Task: Sort the products in the category "Cupcakes" by best match.
Action: Mouse moved to (23, 115)
Screenshot: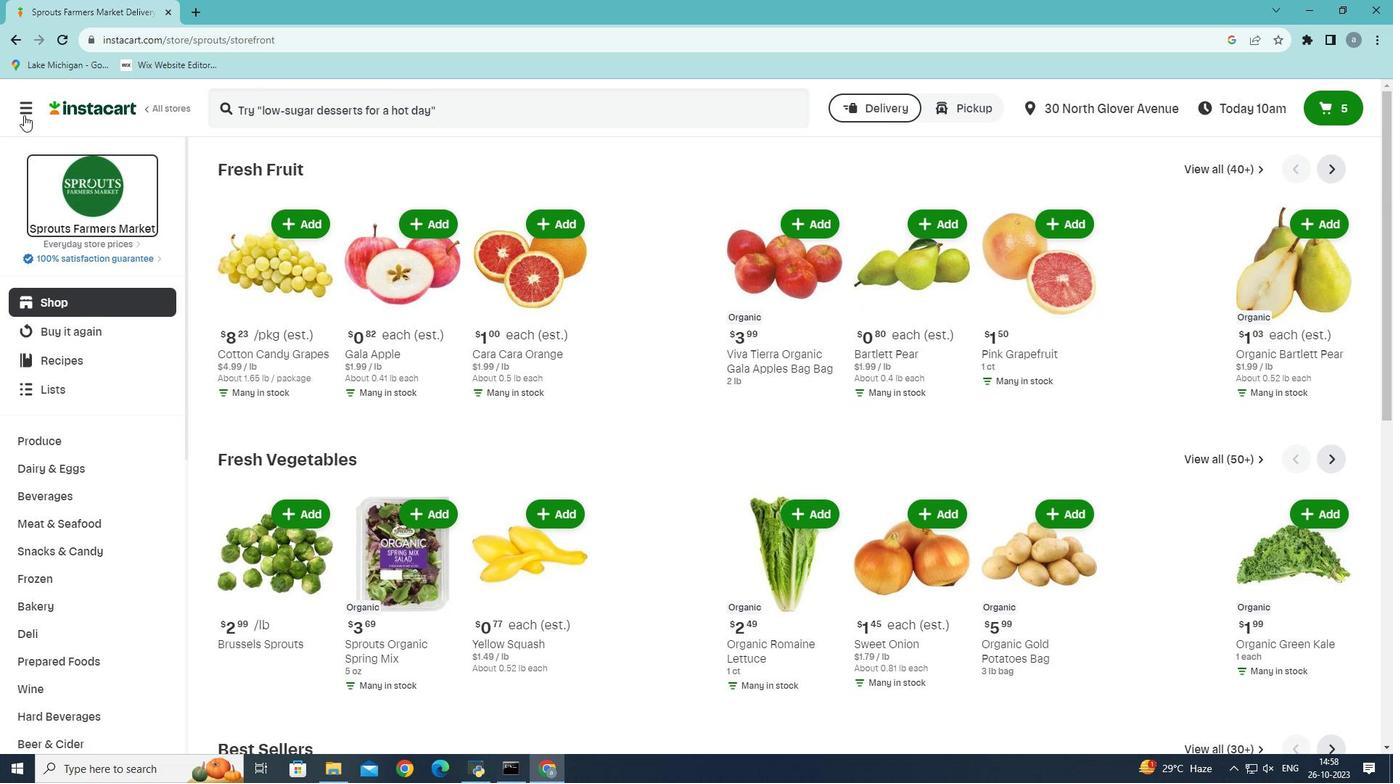 
Action: Mouse pressed left at (23, 115)
Screenshot: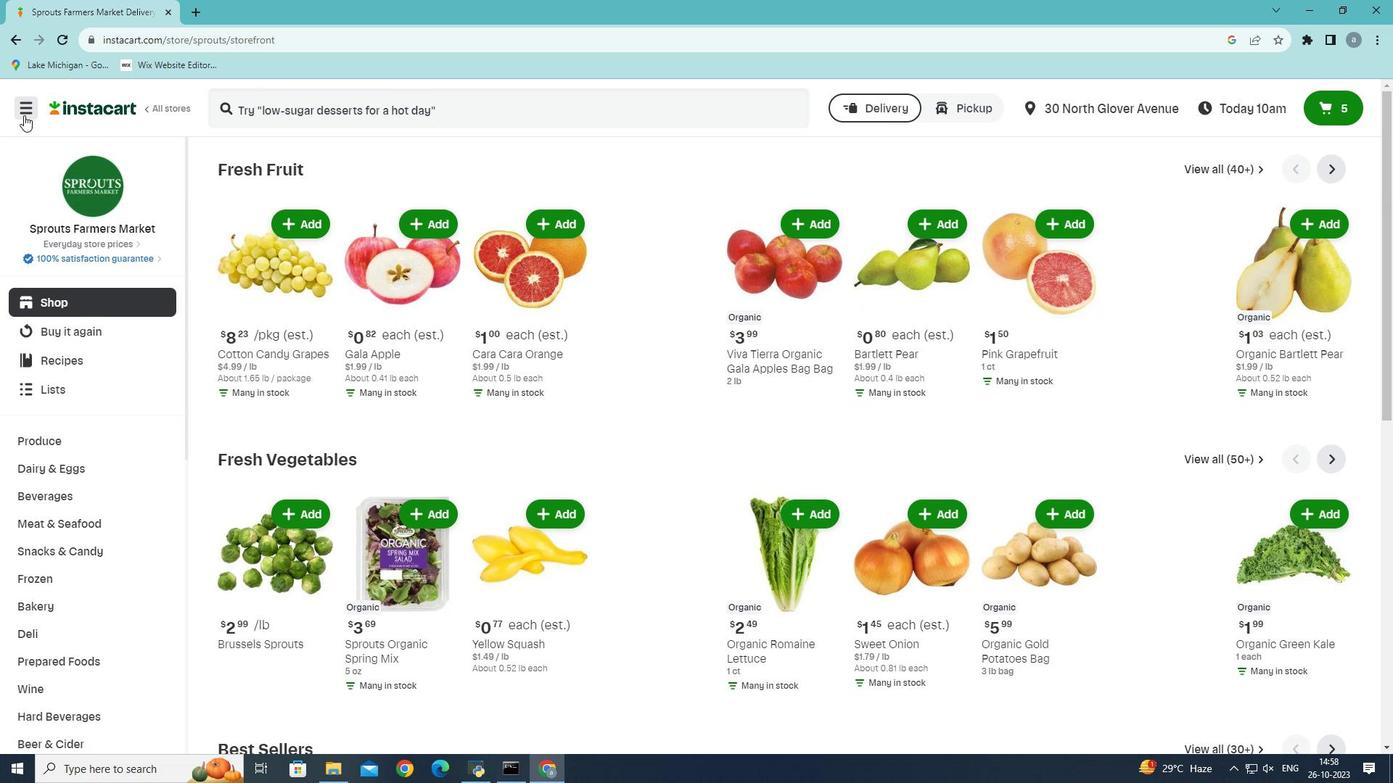 
Action: Mouse moved to (70, 418)
Screenshot: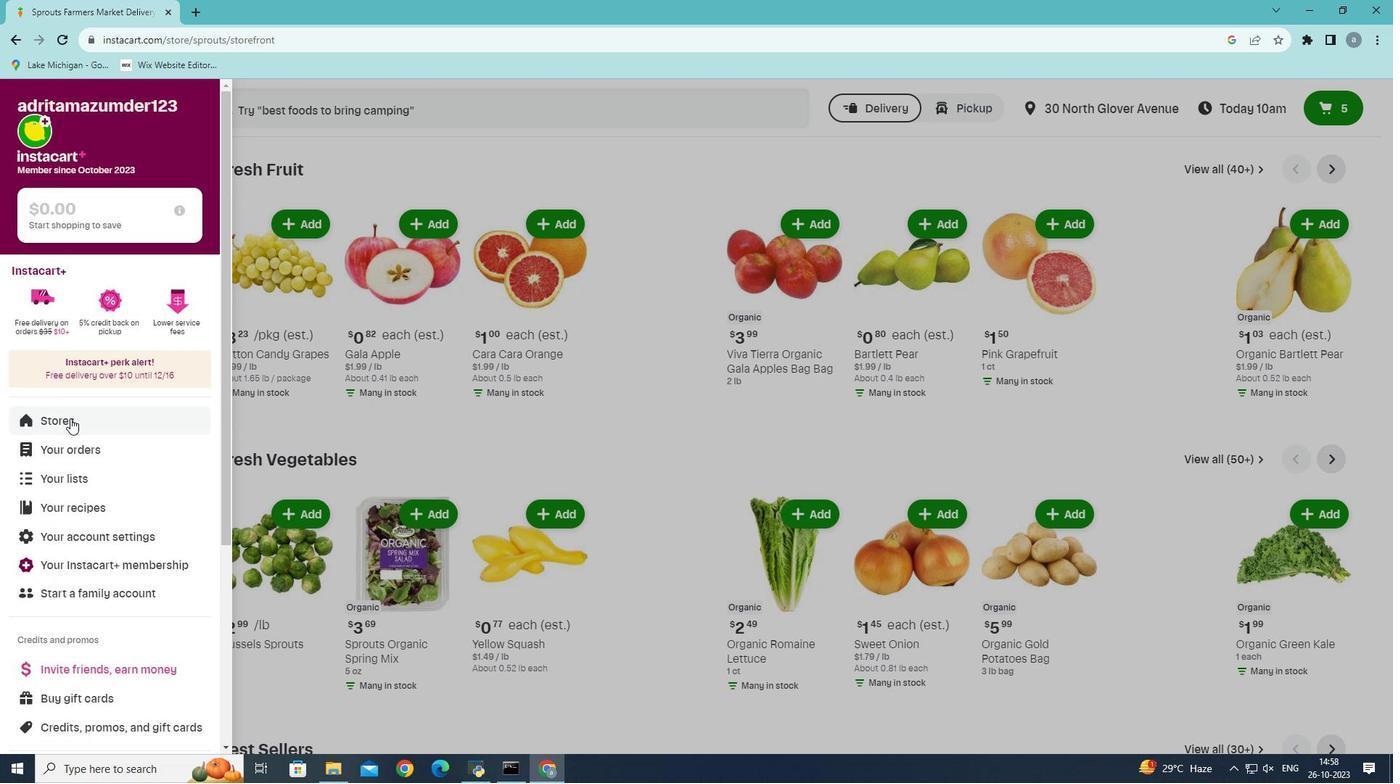 
Action: Mouse pressed left at (70, 418)
Screenshot: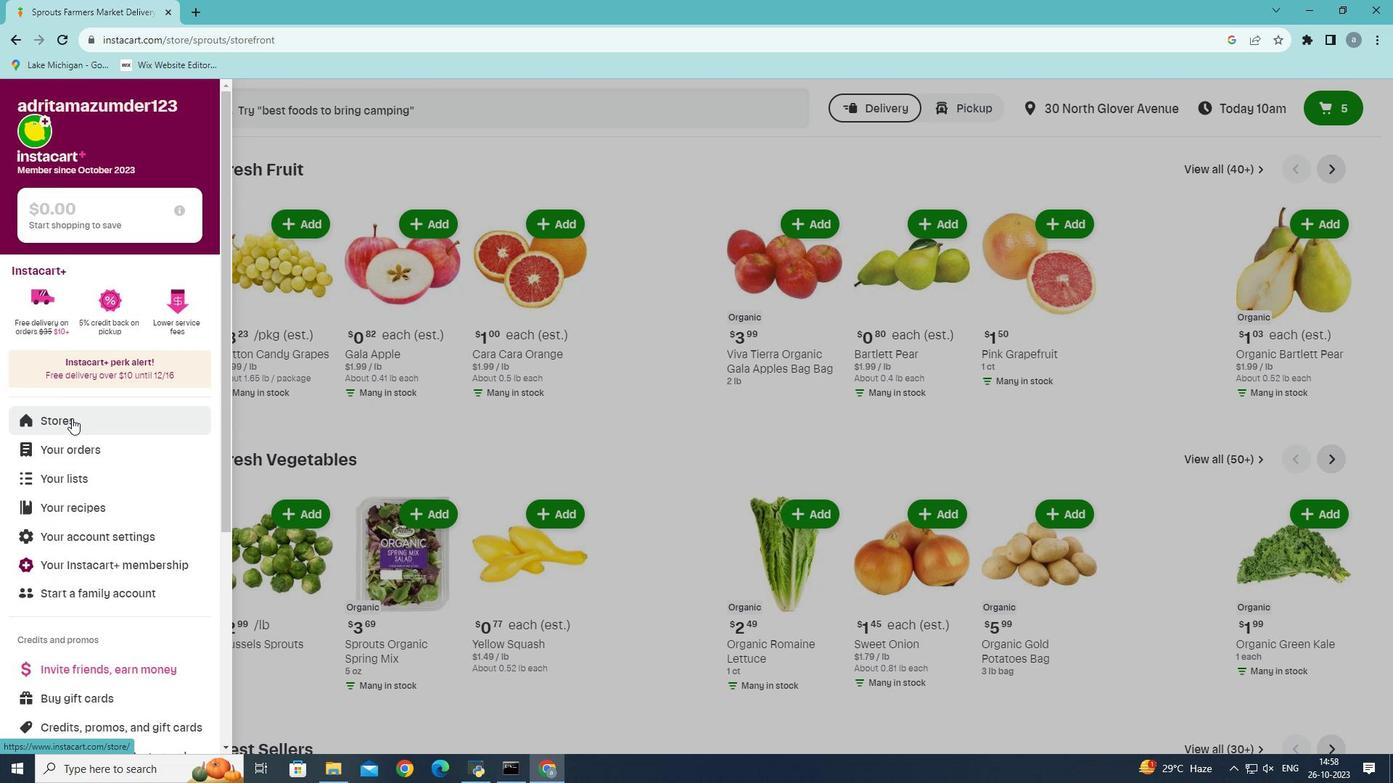
Action: Mouse moved to (328, 166)
Screenshot: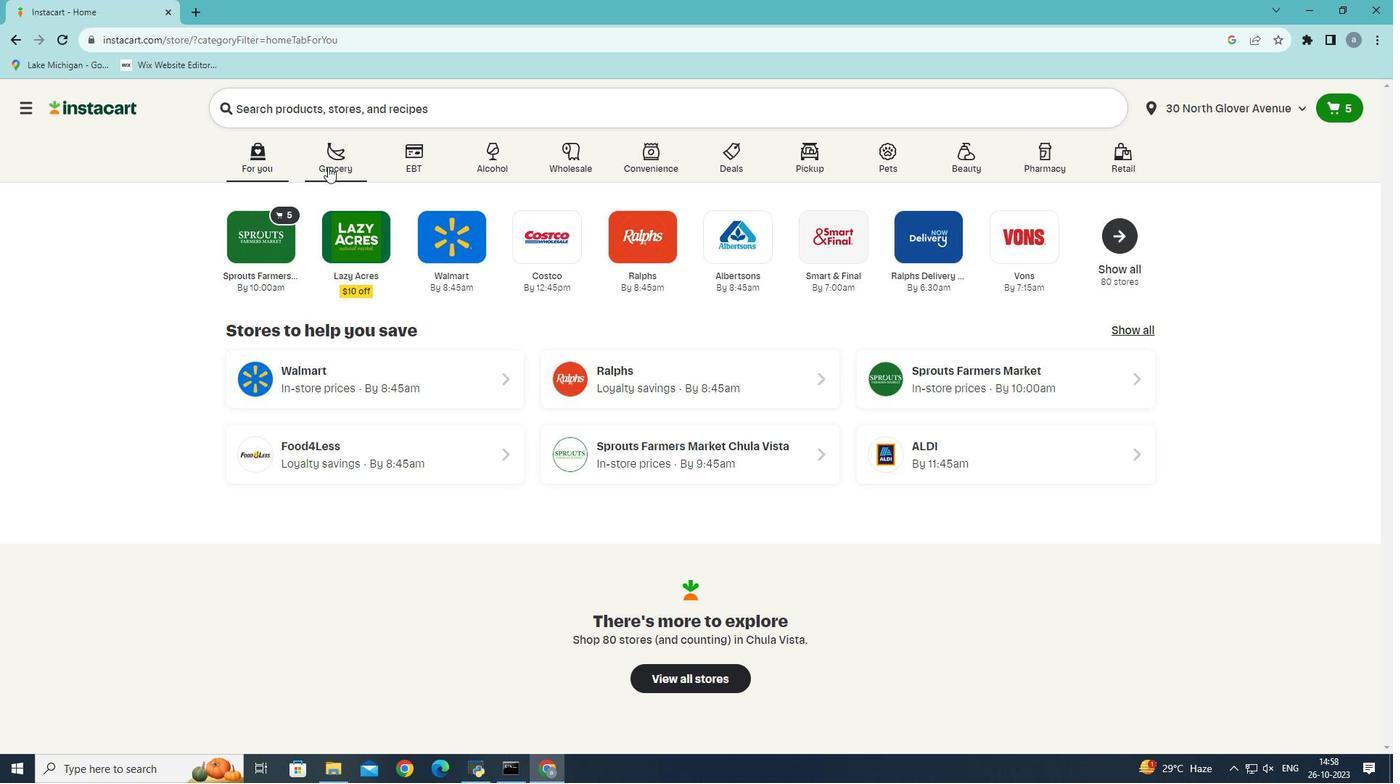 
Action: Mouse pressed left at (328, 166)
Screenshot: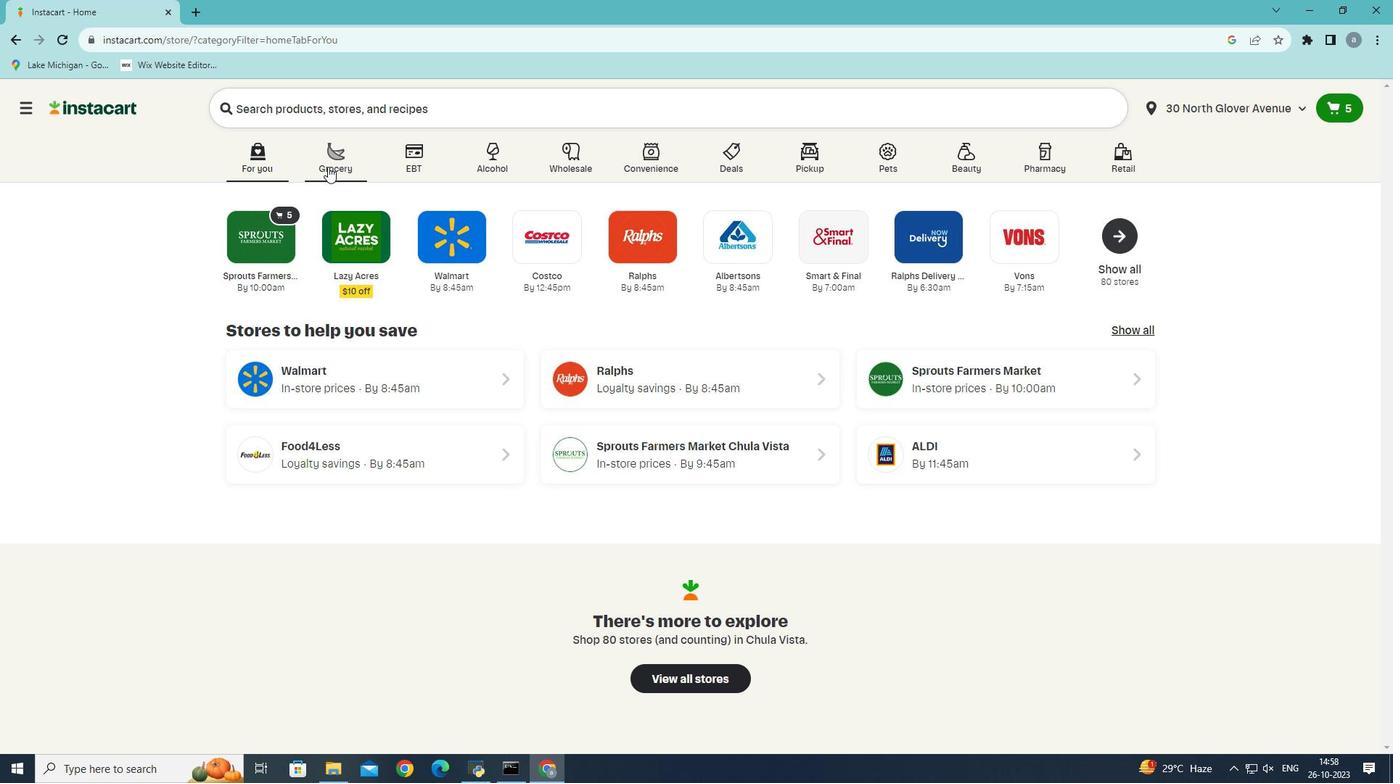 
Action: Mouse moved to (317, 428)
Screenshot: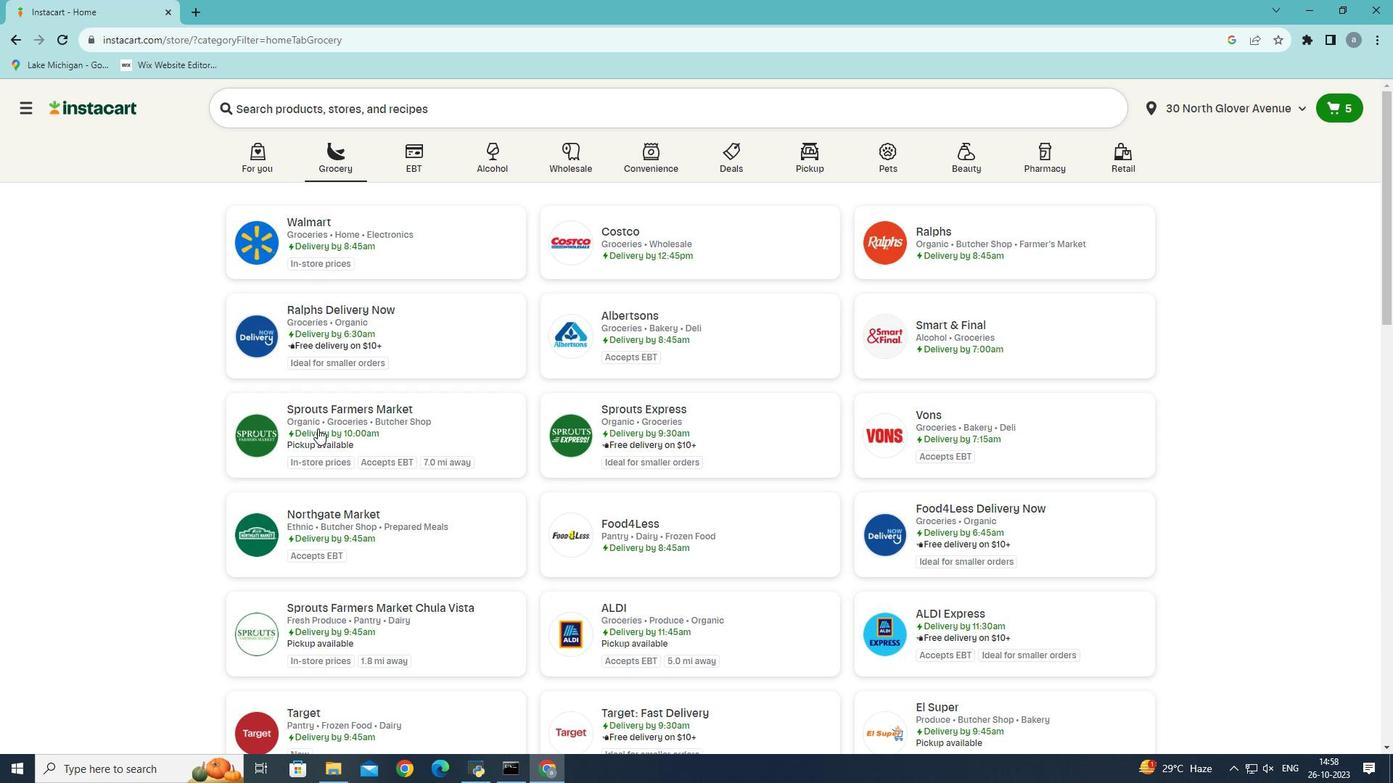 
Action: Mouse pressed left at (317, 428)
Screenshot: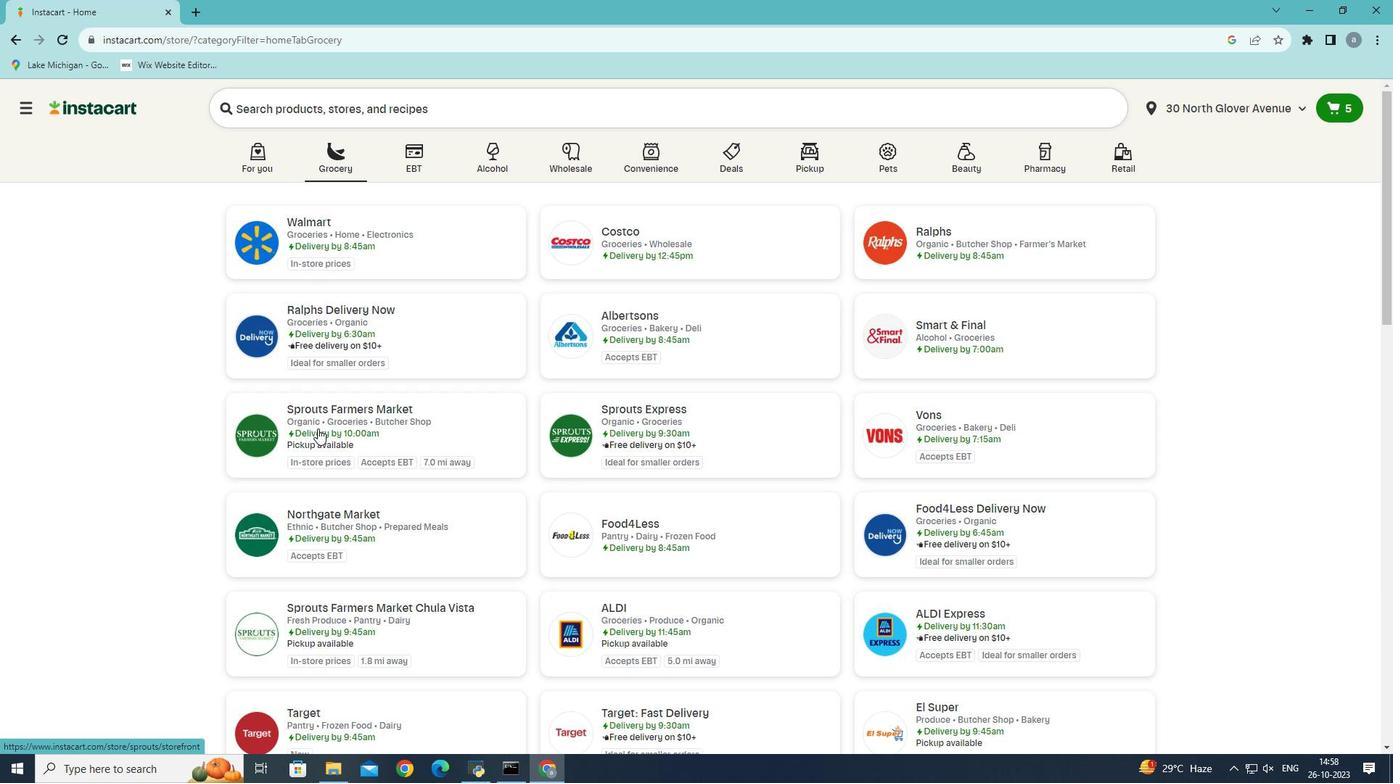 
Action: Mouse moved to (38, 610)
Screenshot: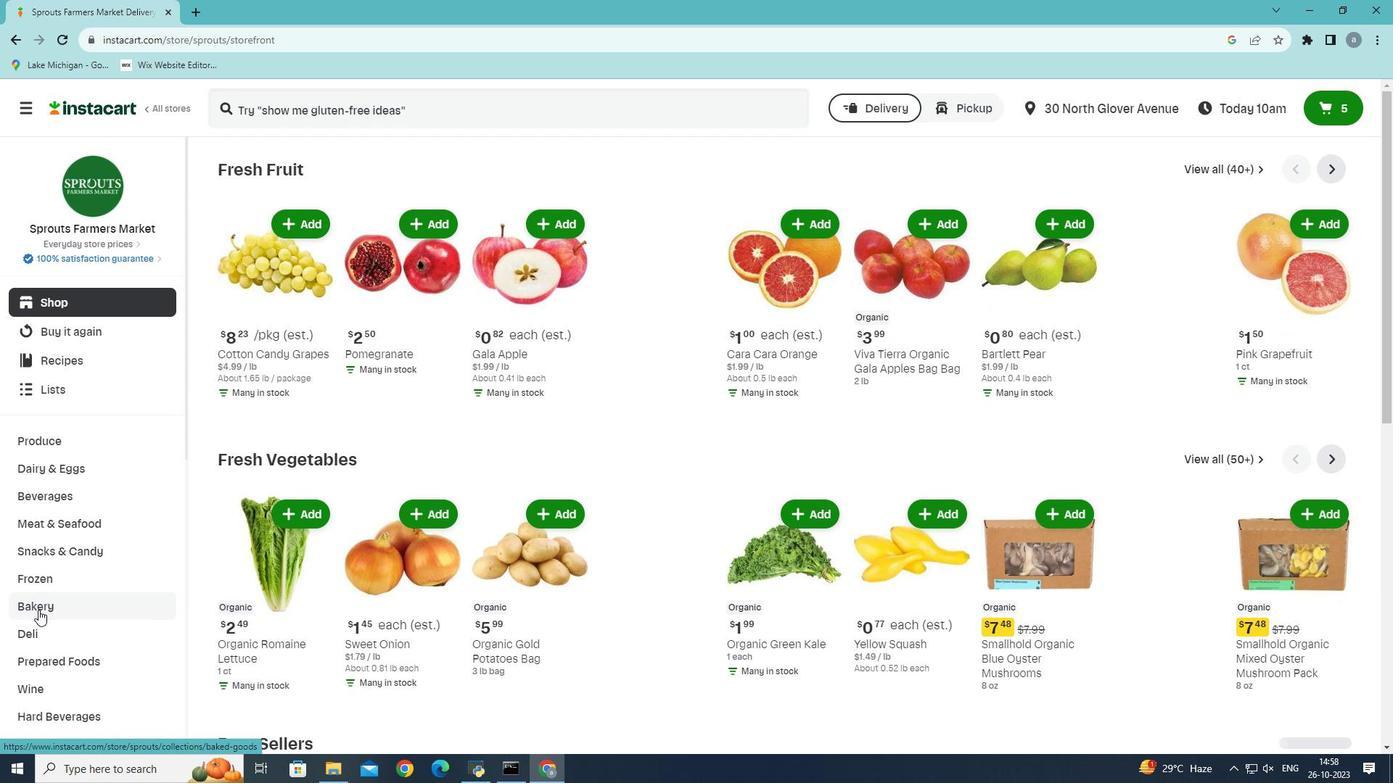
Action: Mouse pressed left at (38, 610)
Screenshot: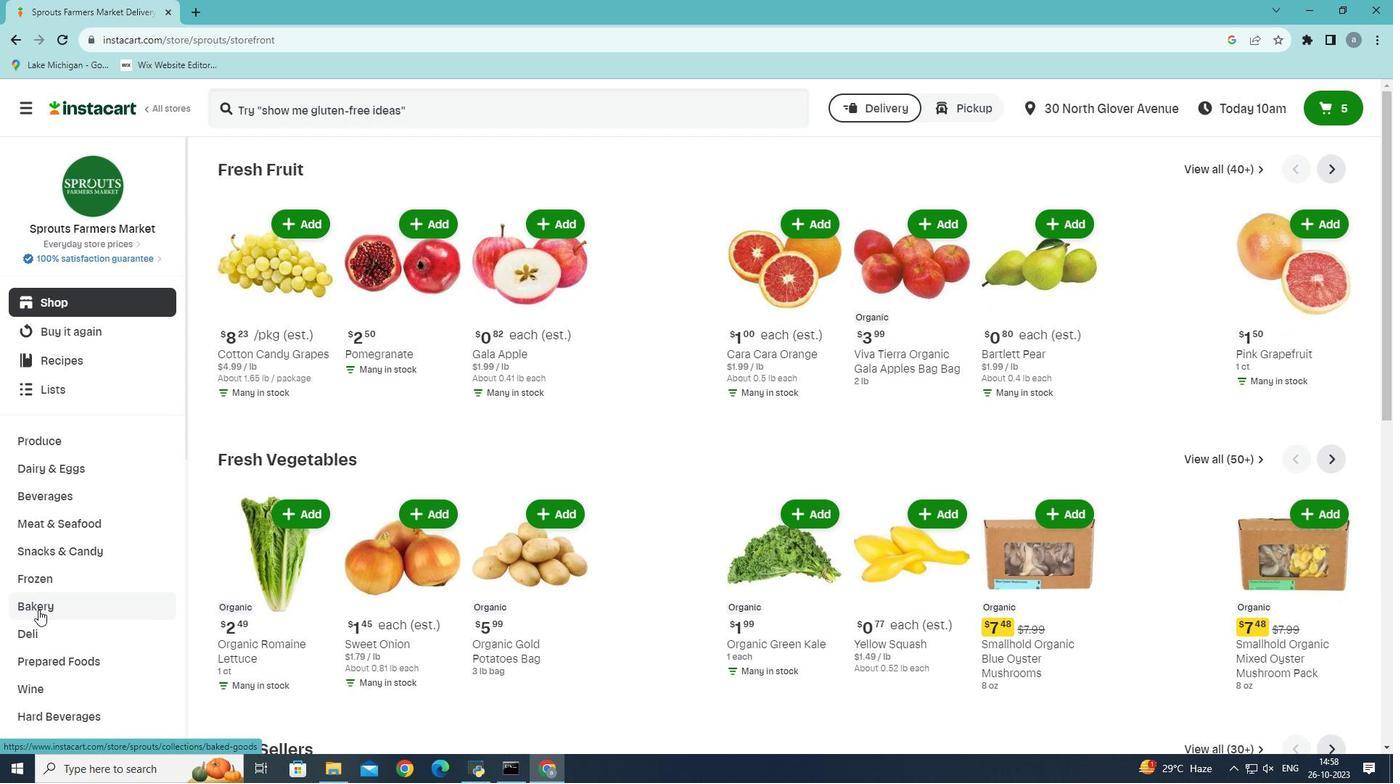
Action: Mouse moved to (991, 210)
Screenshot: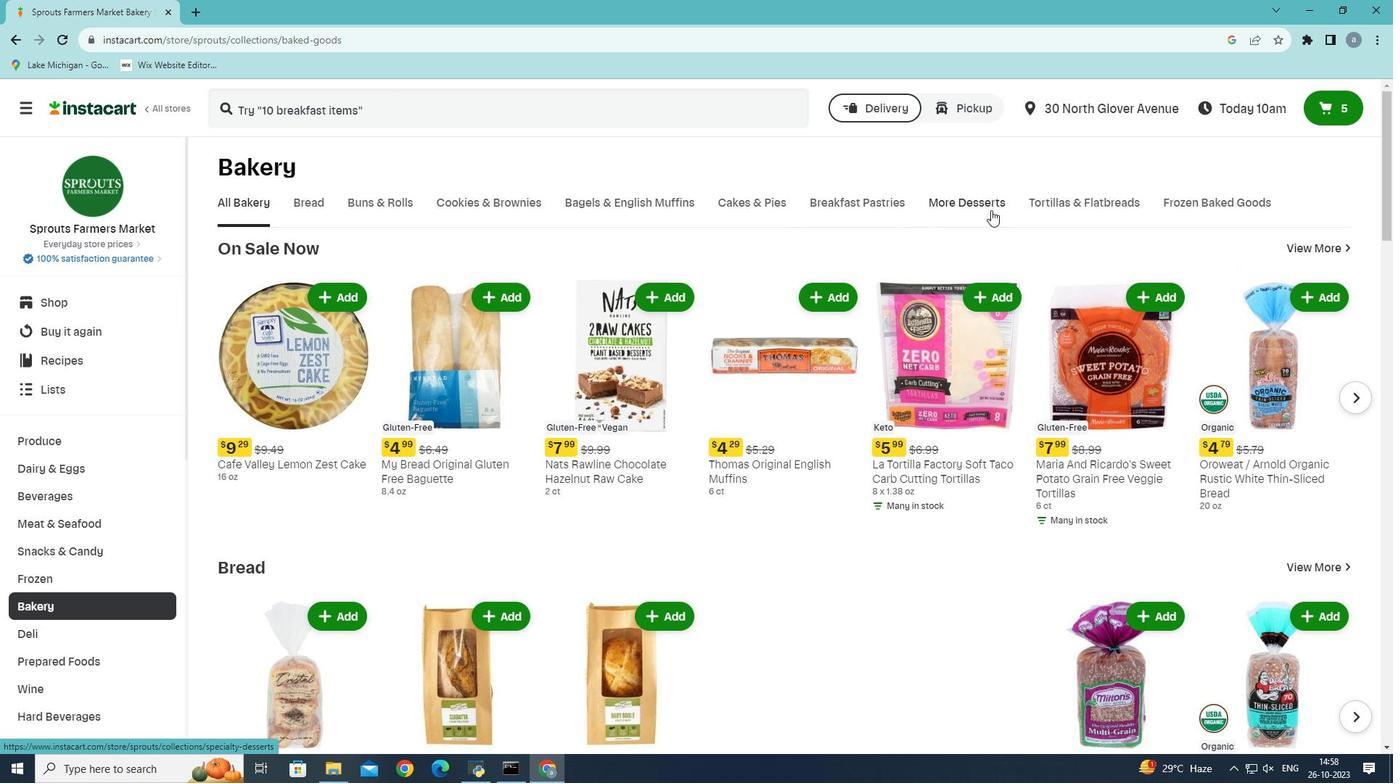 
Action: Mouse pressed left at (991, 210)
Screenshot: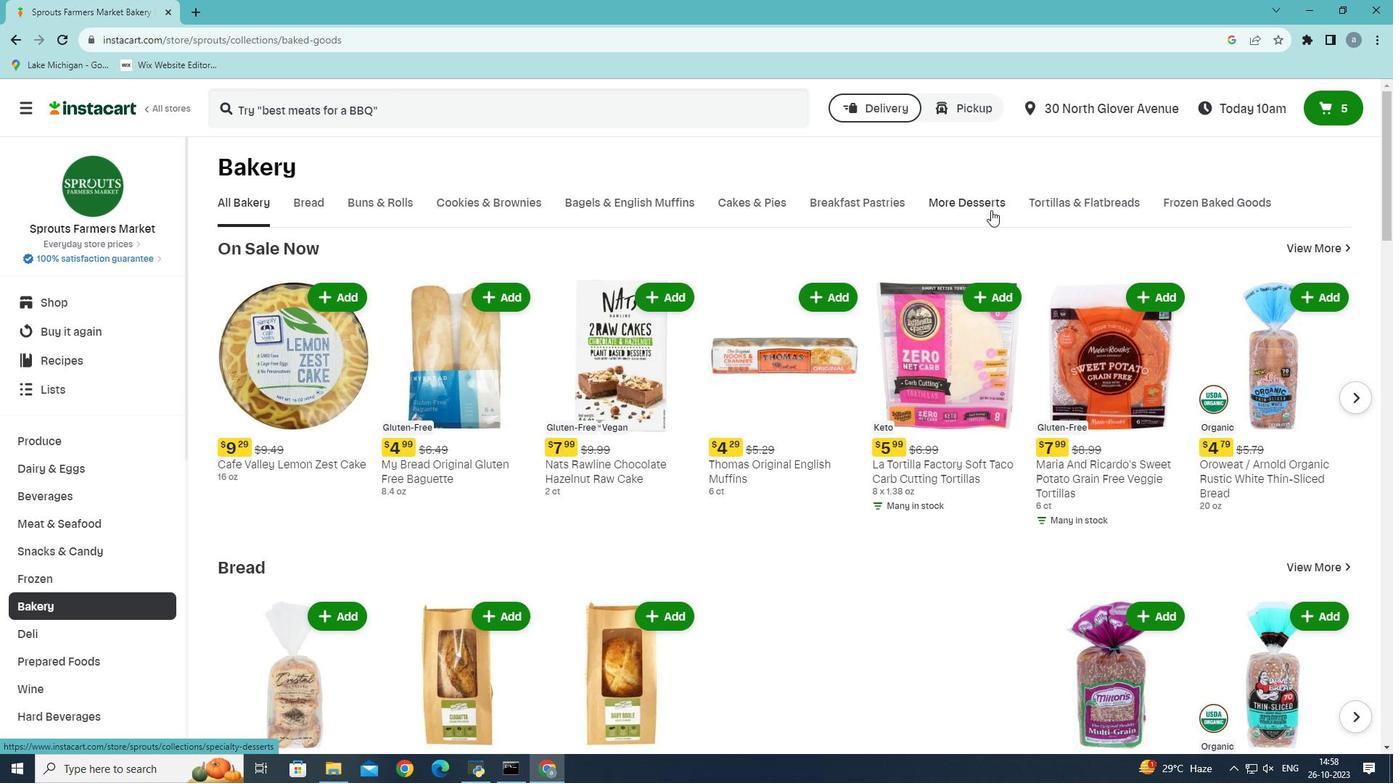 
Action: Mouse moved to (321, 265)
Screenshot: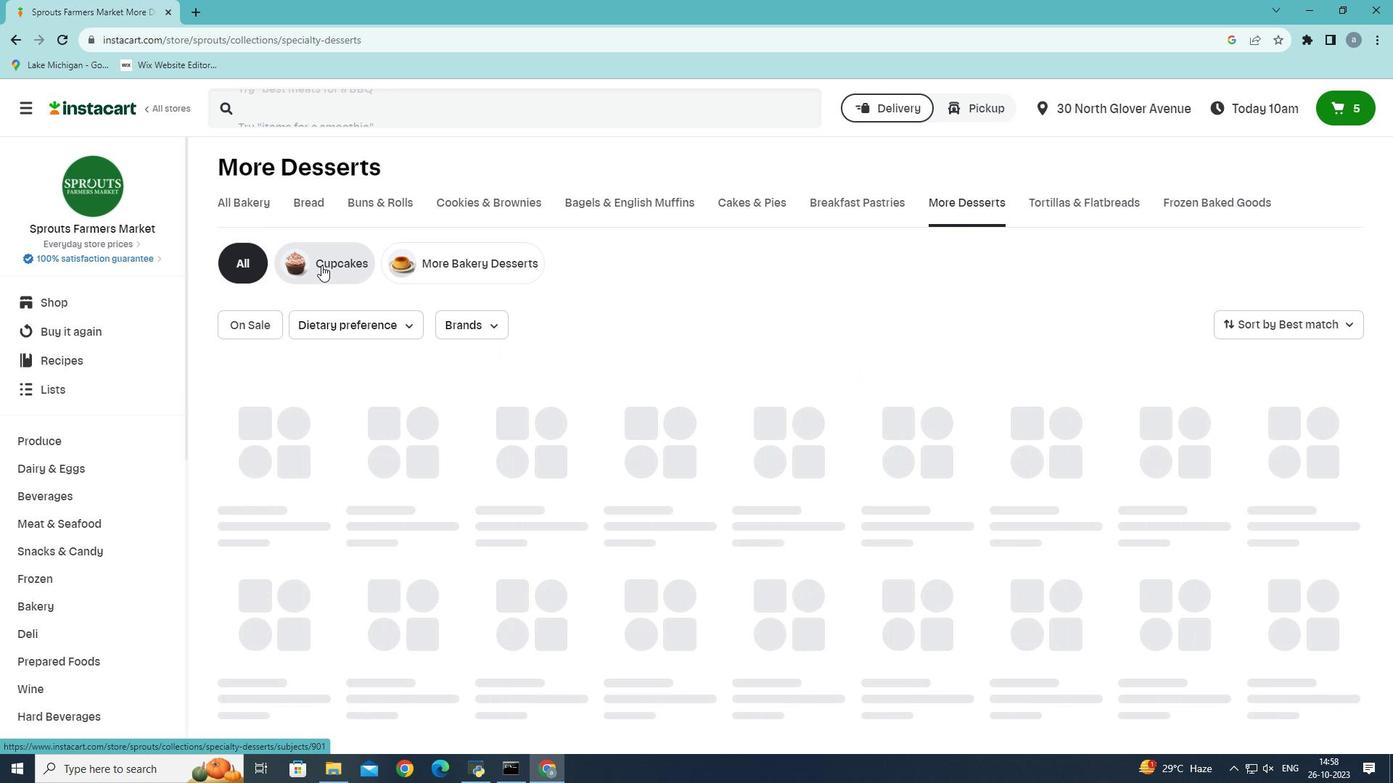 
Action: Mouse pressed left at (321, 265)
Screenshot: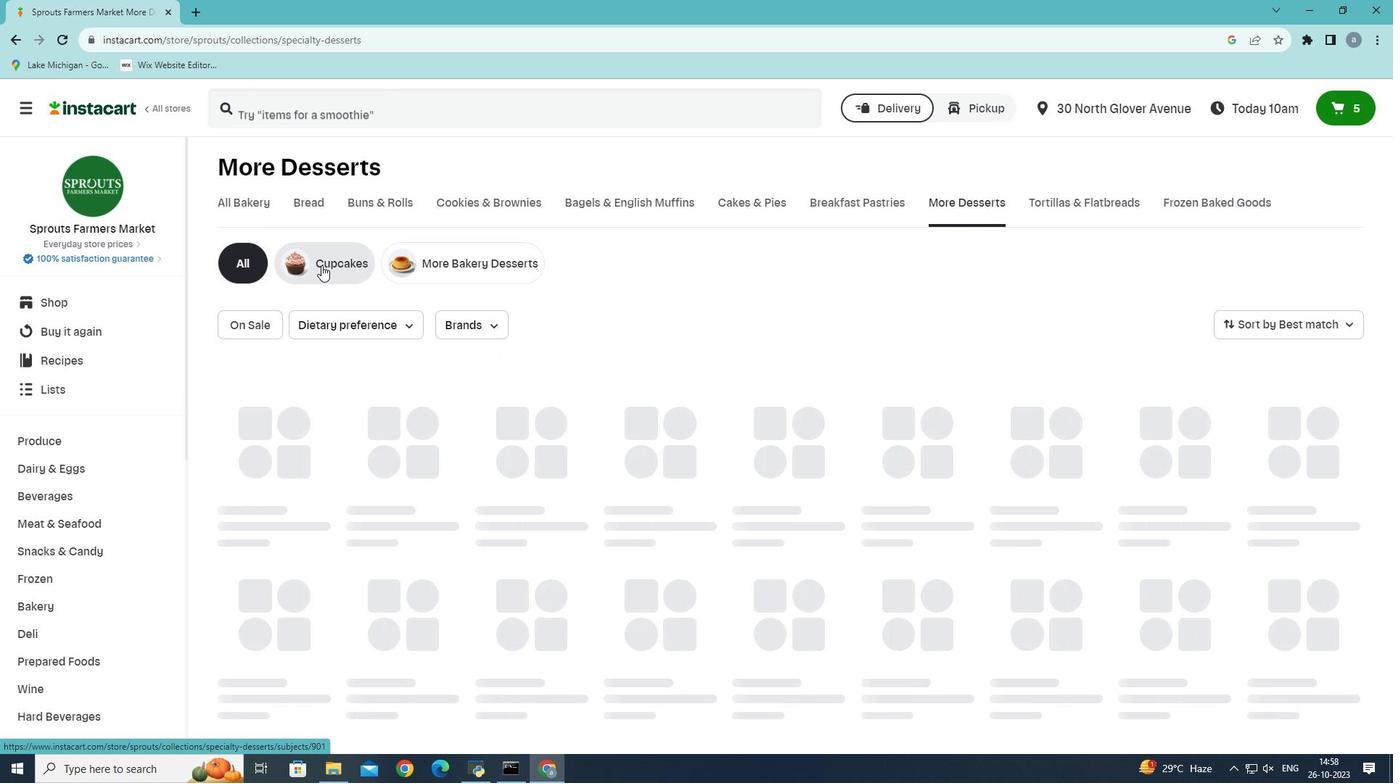 
Action: Mouse moved to (1340, 321)
Screenshot: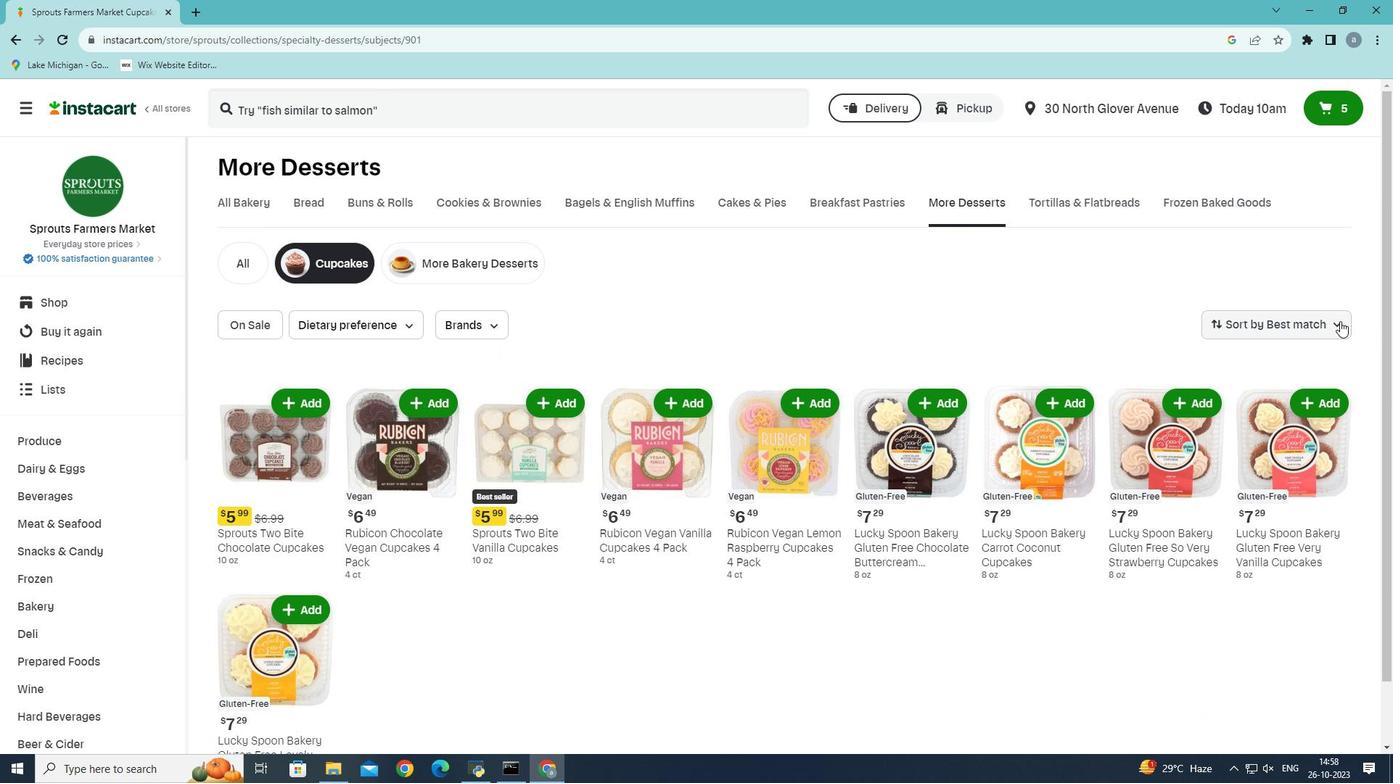 
Action: Mouse pressed left at (1340, 321)
Screenshot: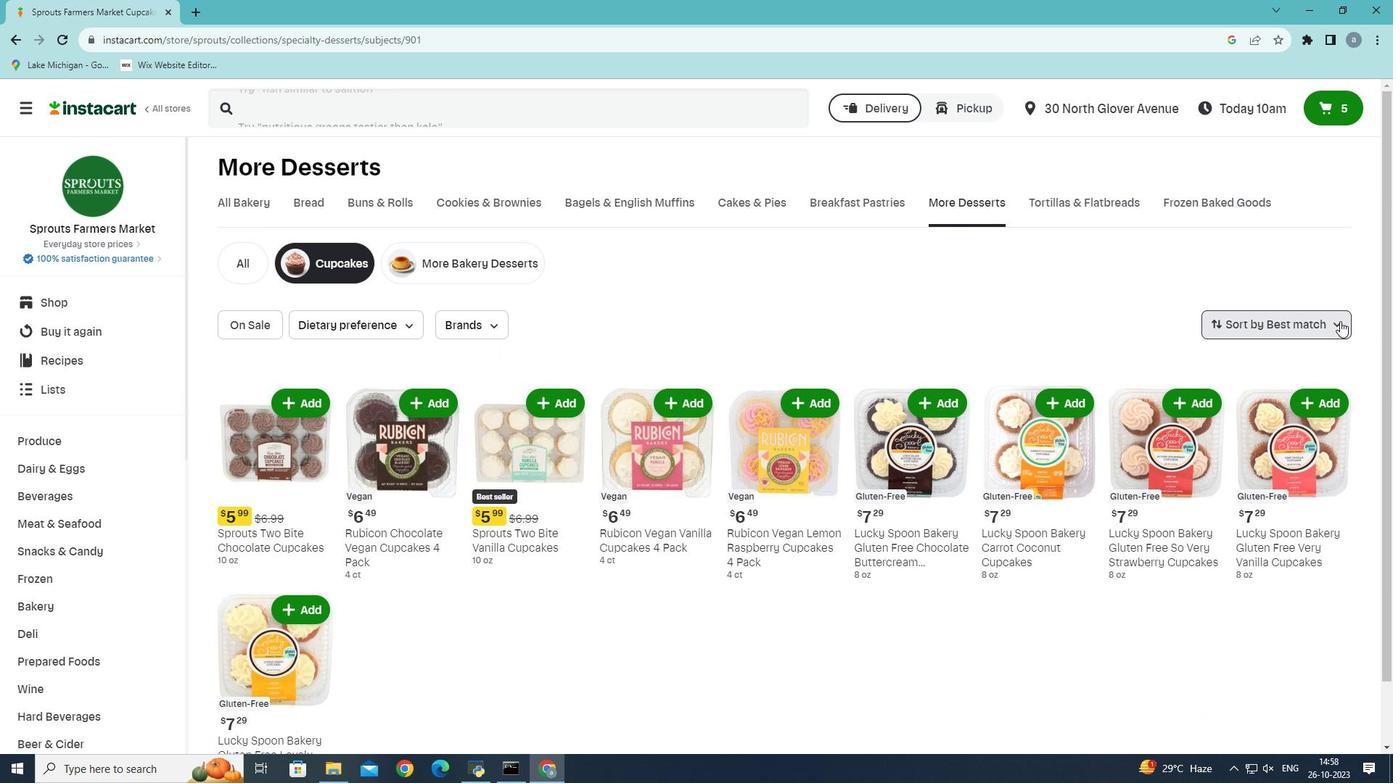 
Action: Mouse moved to (1280, 362)
Screenshot: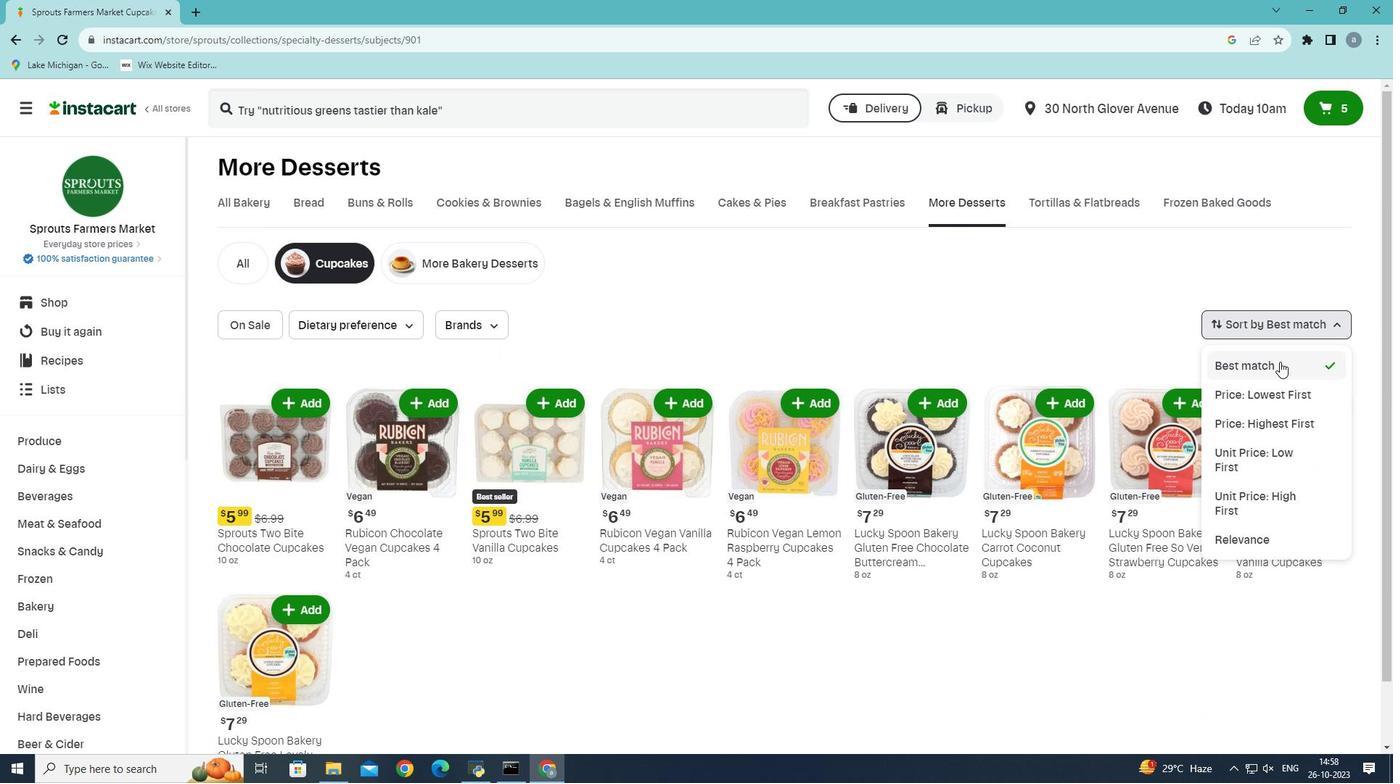 
Action: Mouse pressed left at (1280, 362)
Screenshot: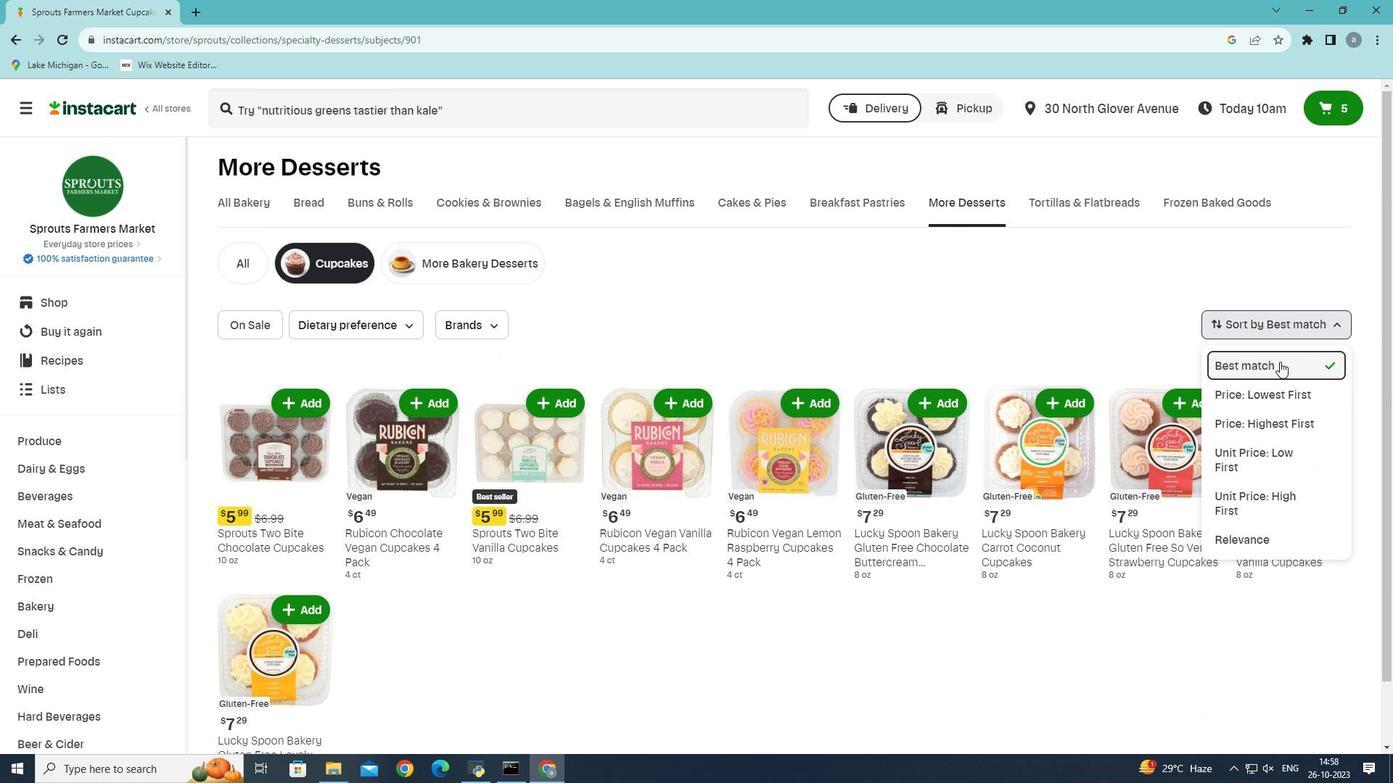 
Action: Mouse moved to (1275, 361)
Screenshot: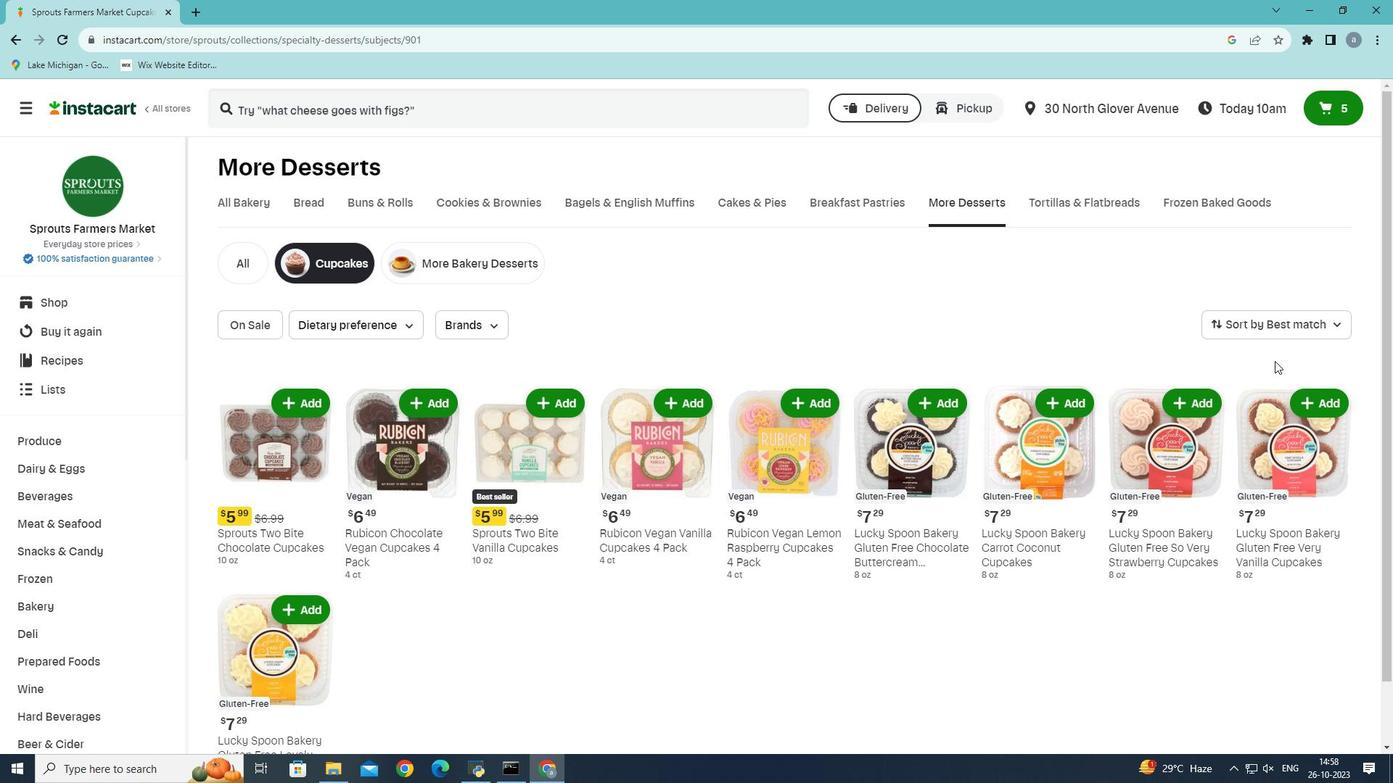 
